 Task: Assign in the project TrainForge the issue 'Create a feature for users to track and manage their inventory' to the sprint 'Agile Avengers'.
Action: Mouse moved to (187, 57)
Screenshot: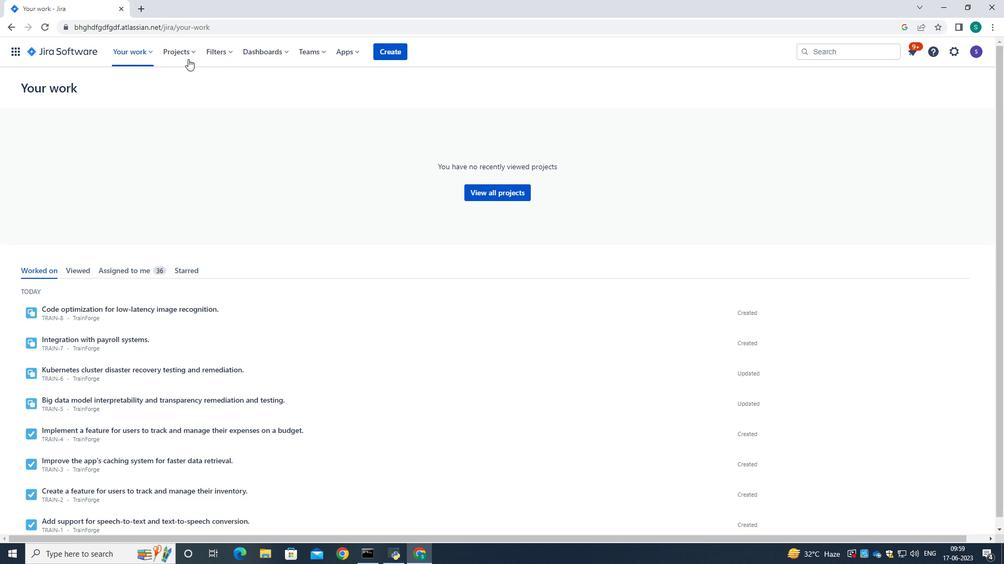 
Action: Mouse pressed left at (187, 57)
Screenshot: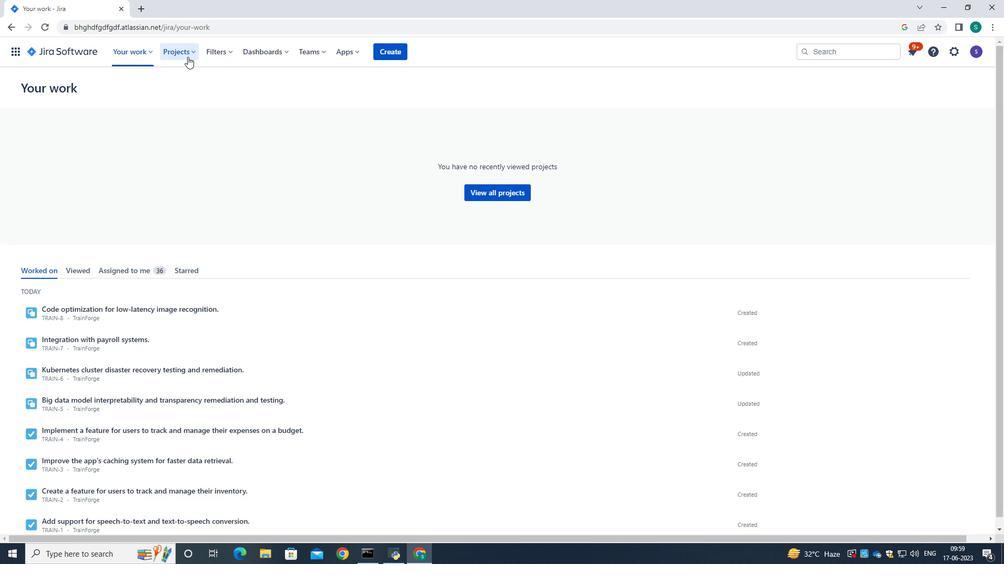 
Action: Mouse moved to (200, 96)
Screenshot: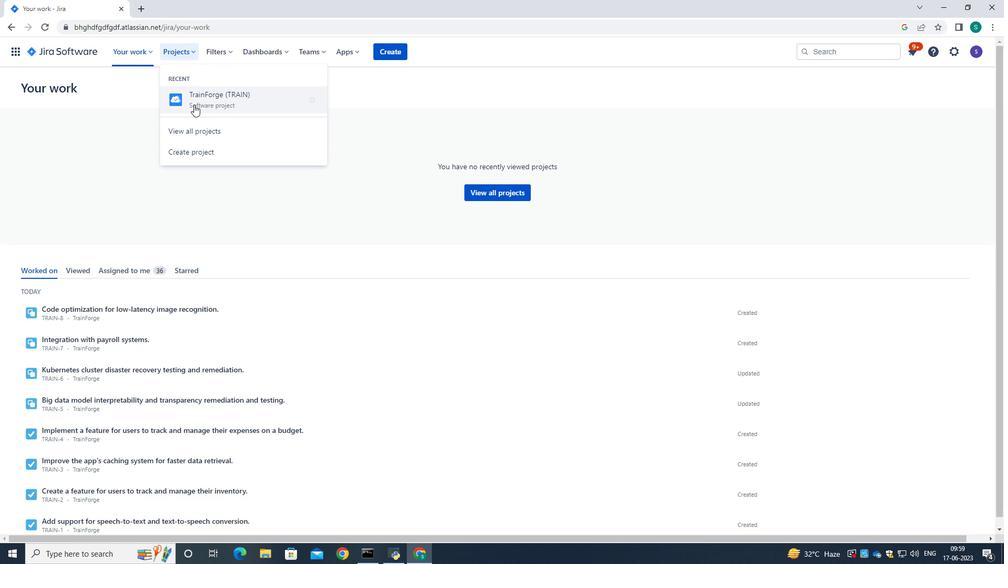 
Action: Mouse pressed left at (200, 96)
Screenshot: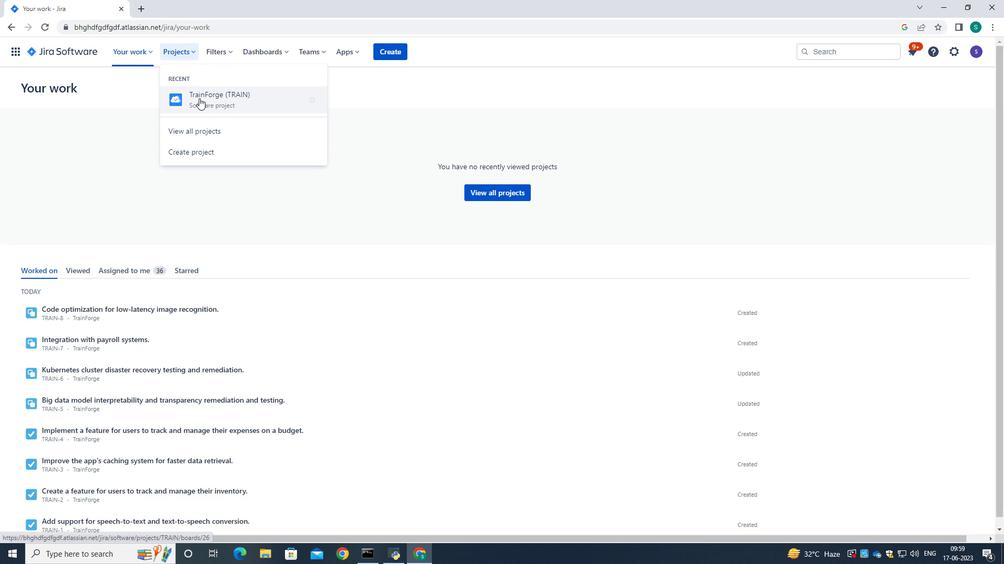 
Action: Mouse moved to (68, 160)
Screenshot: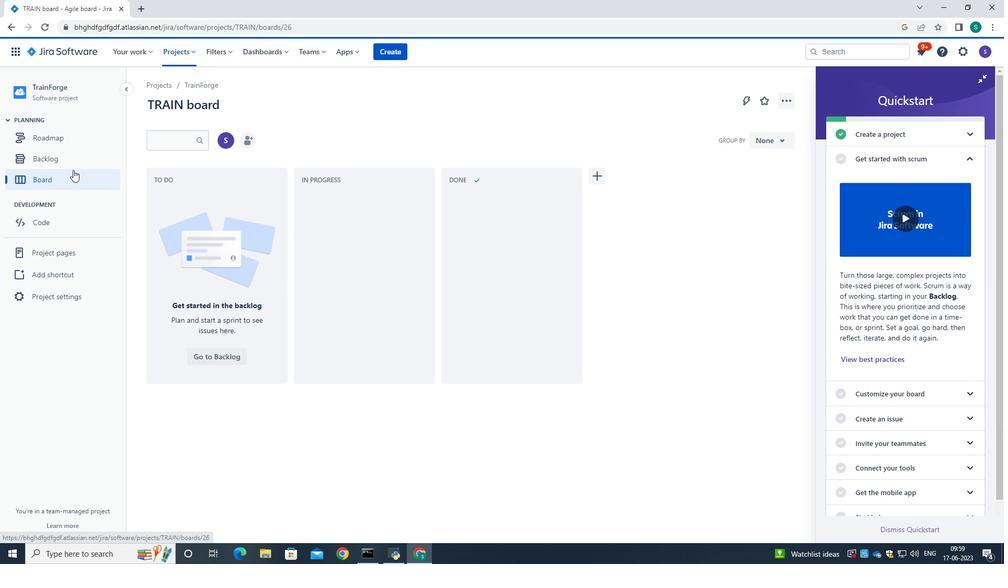 
Action: Mouse pressed left at (68, 160)
Screenshot: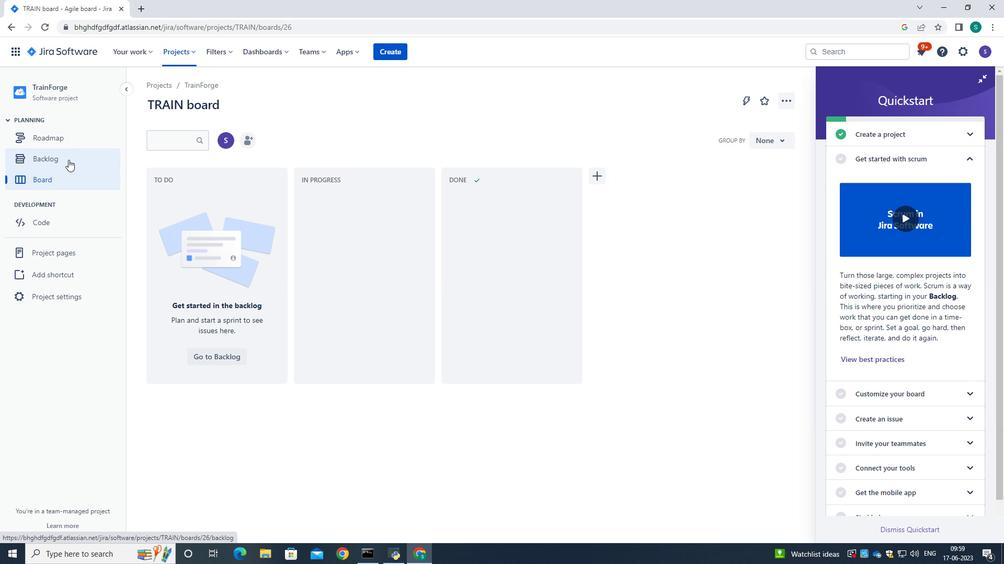 
Action: Mouse moved to (767, 190)
Screenshot: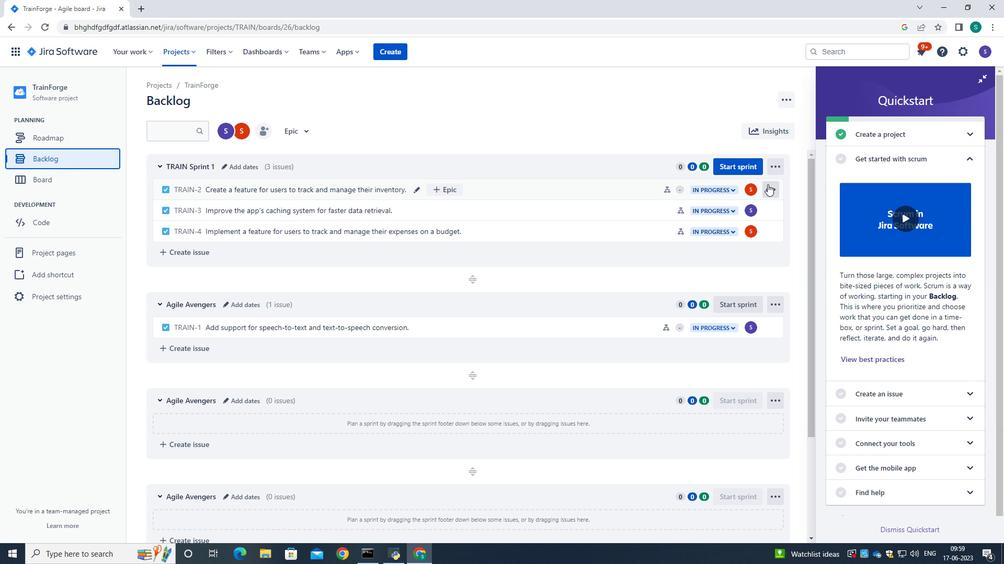 
Action: Mouse pressed left at (767, 190)
Screenshot: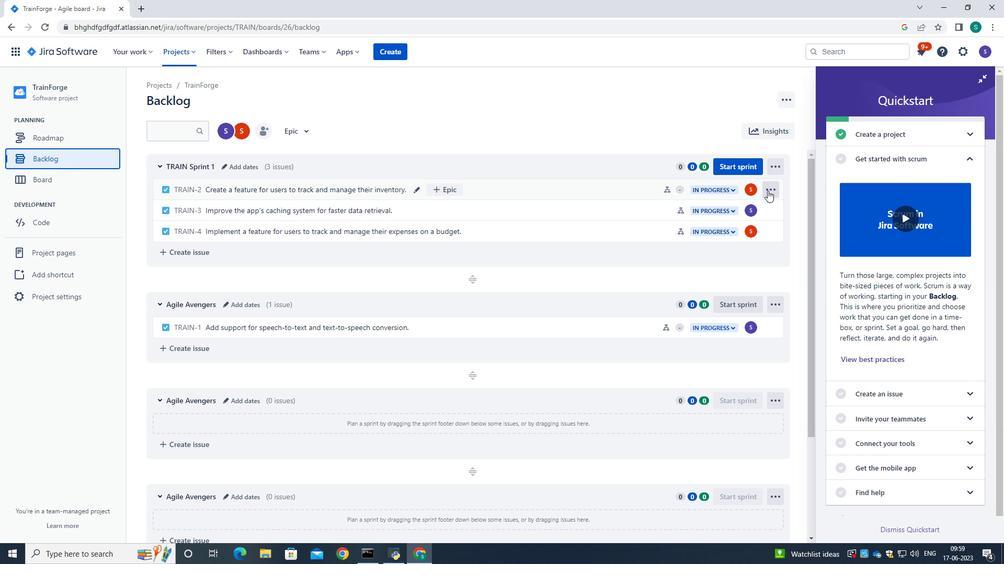 
Action: Mouse moved to (752, 330)
Screenshot: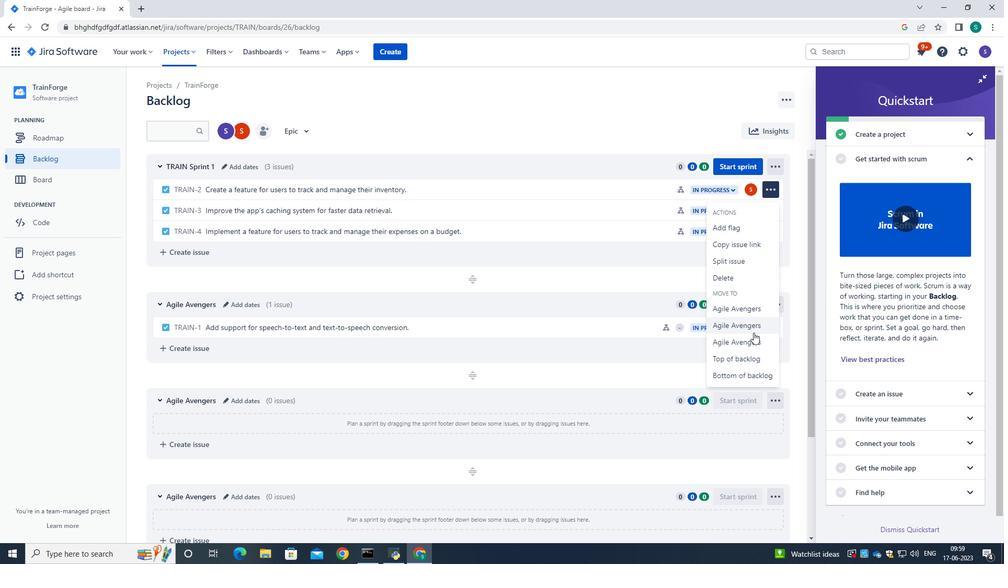 
Action: Mouse pressed left at (752, 330)
Screenshot: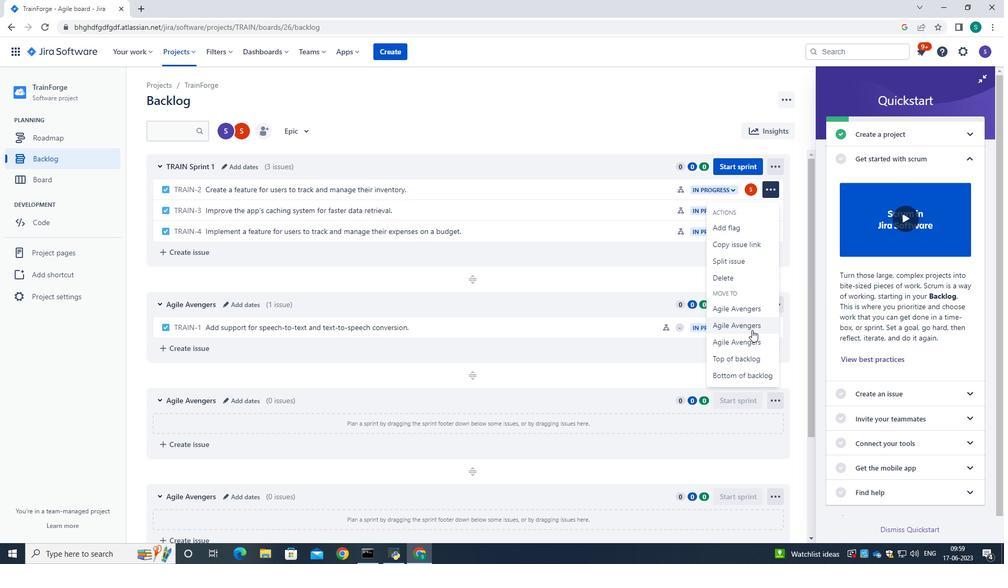 
Action: Mouse moved to (588, 111)
Screenshot: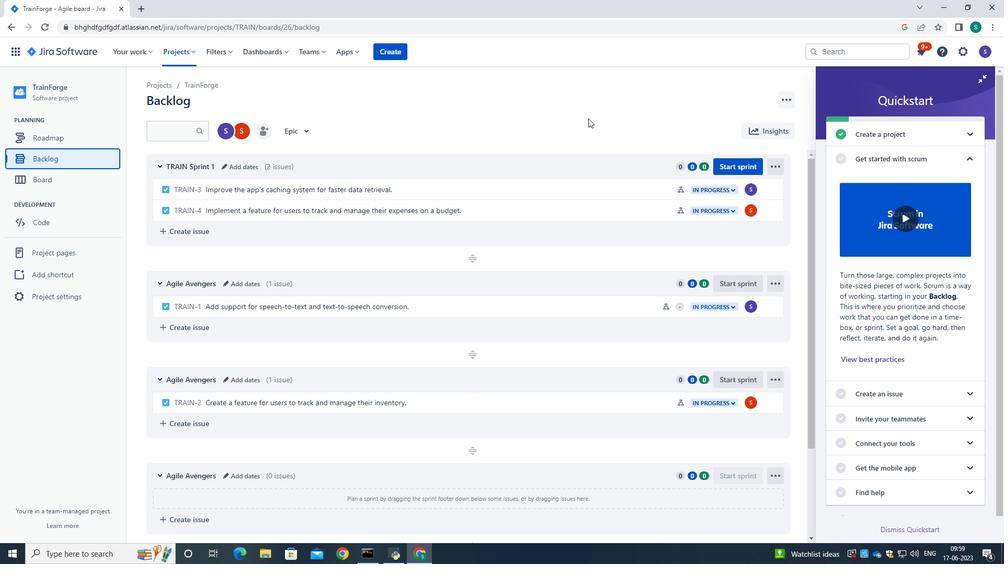 
Action: Mouse pressed left at (588, 111)
Screenshot: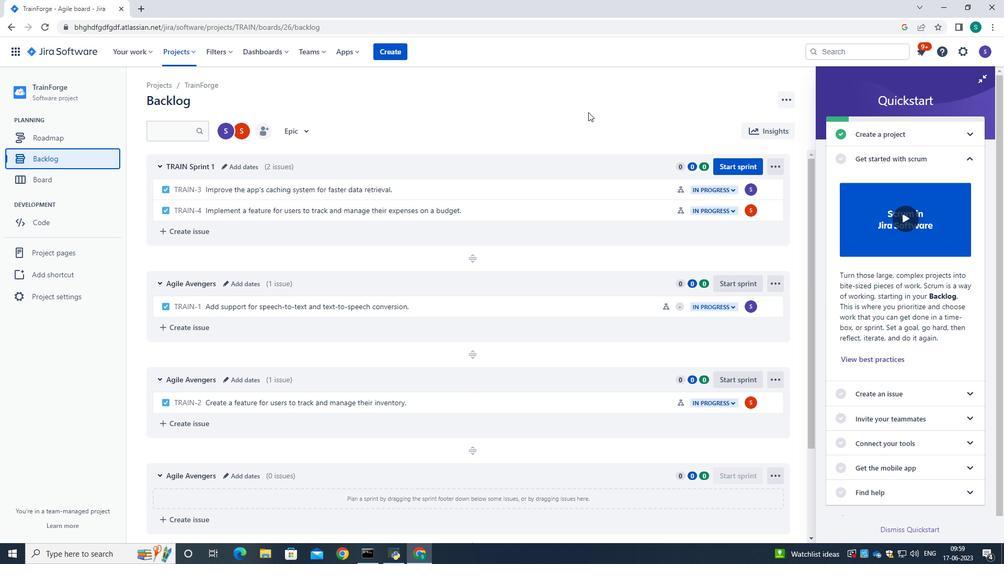 
